 Task: Read out  the articles  posted on the  page of NVIDIA
Action: Mouse moved to (666, 175)
Screenshot: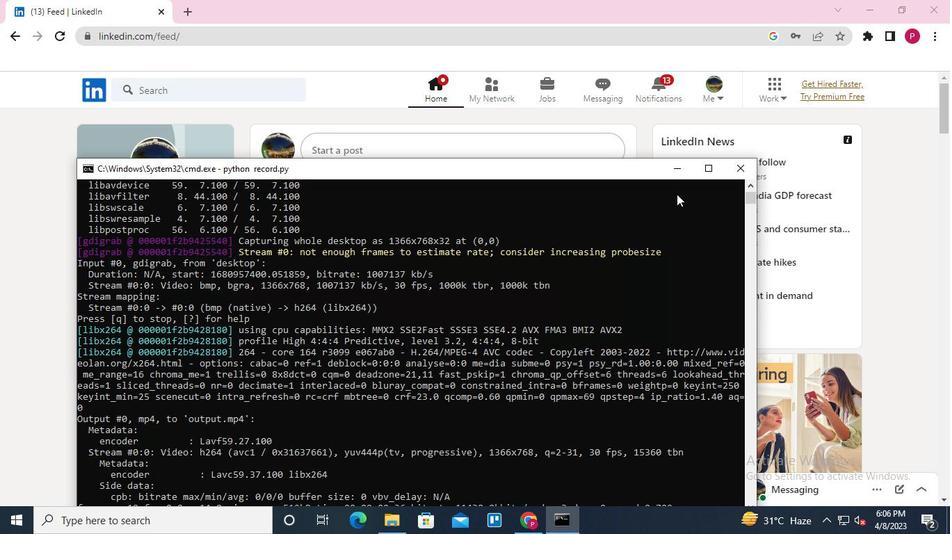 
Action: Mouse pressed left at (666, 175)
Screenshot: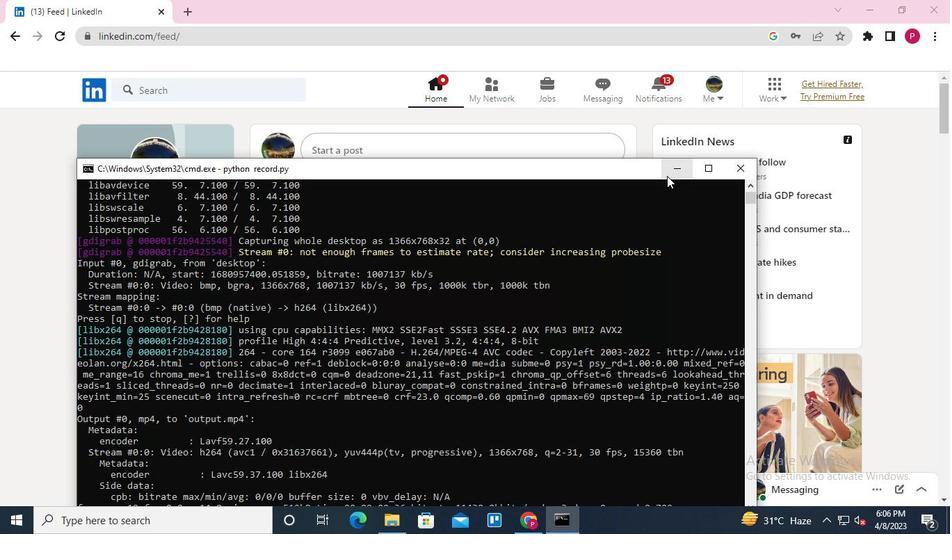 
Action: Mouse moved to (194, 89)
Screenshot: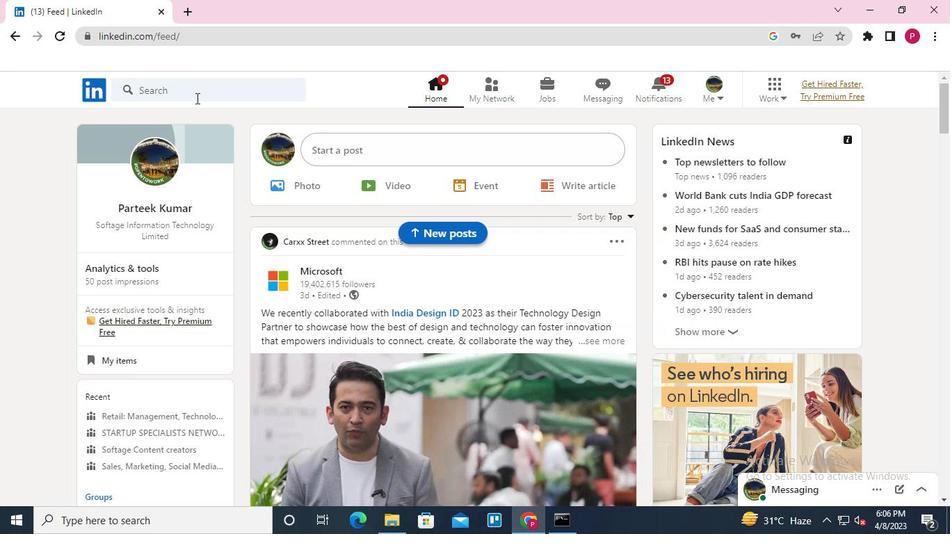 
Action: Mouse pressed left at (194, 89)
Screenshot: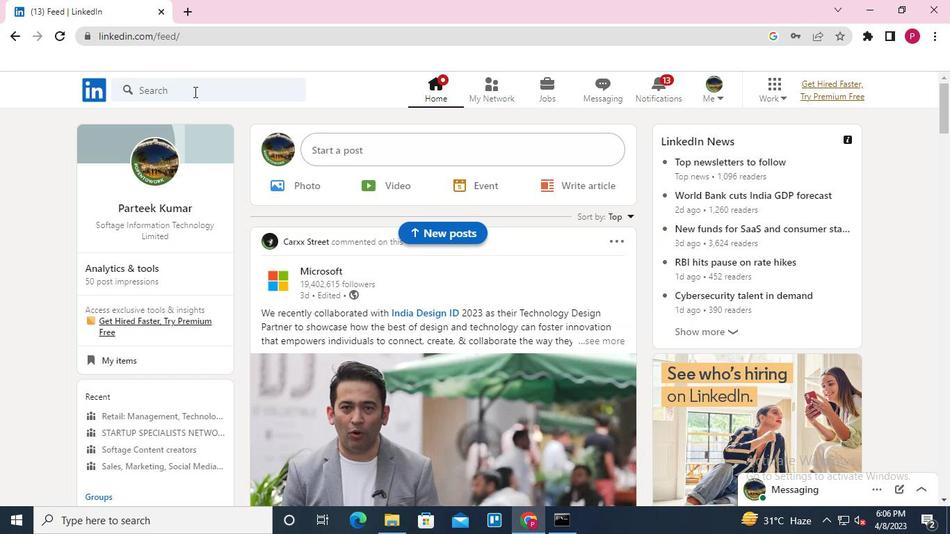 
Action: Mouse moved to (193, 89)
Screenshot: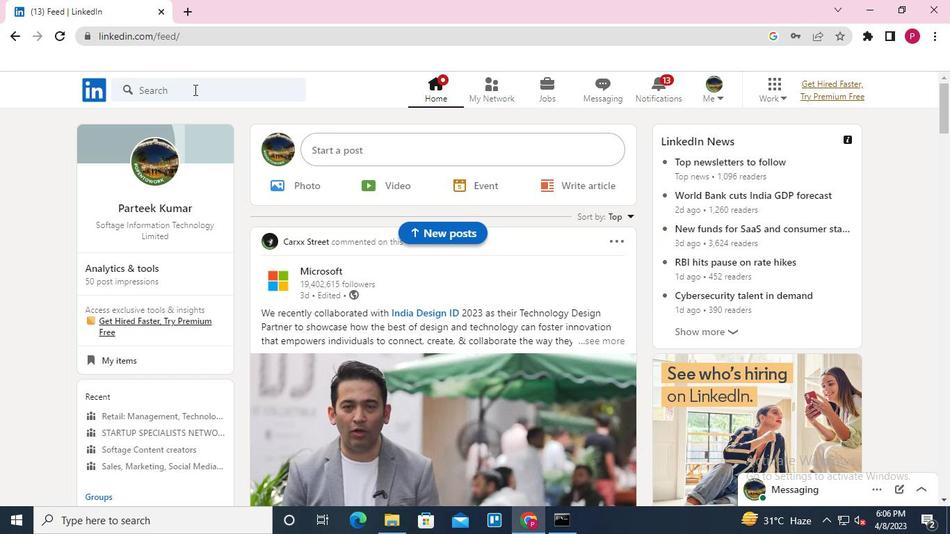 
Action: Keyboard Key.shift
Screenshot: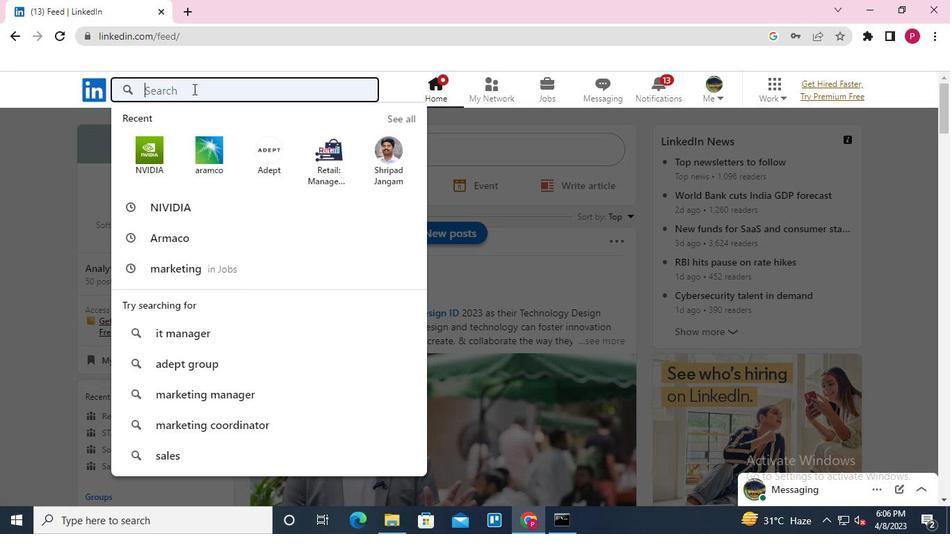 
Action: Keyboard N
Screenshot: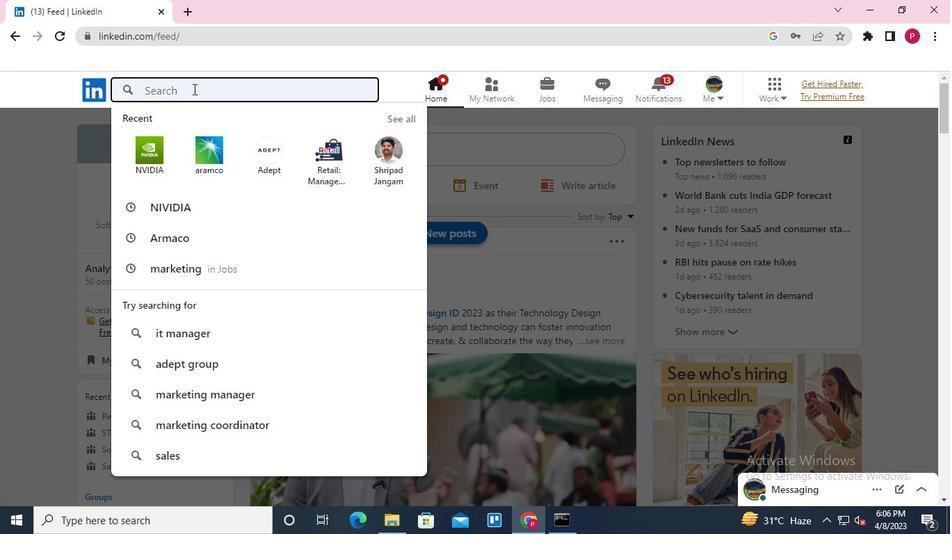 
Action: Keyboard V
Screenshot: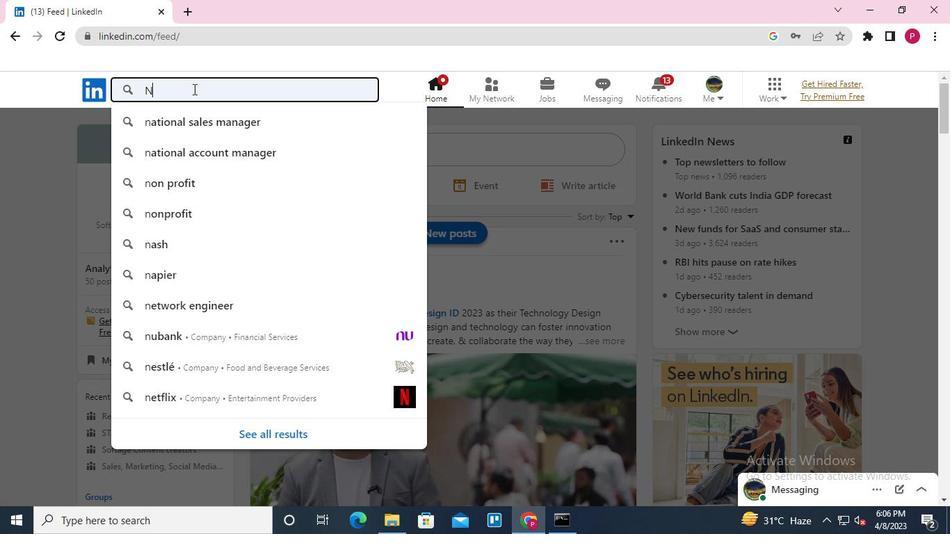 
Action: Keyboard I
Screenshot: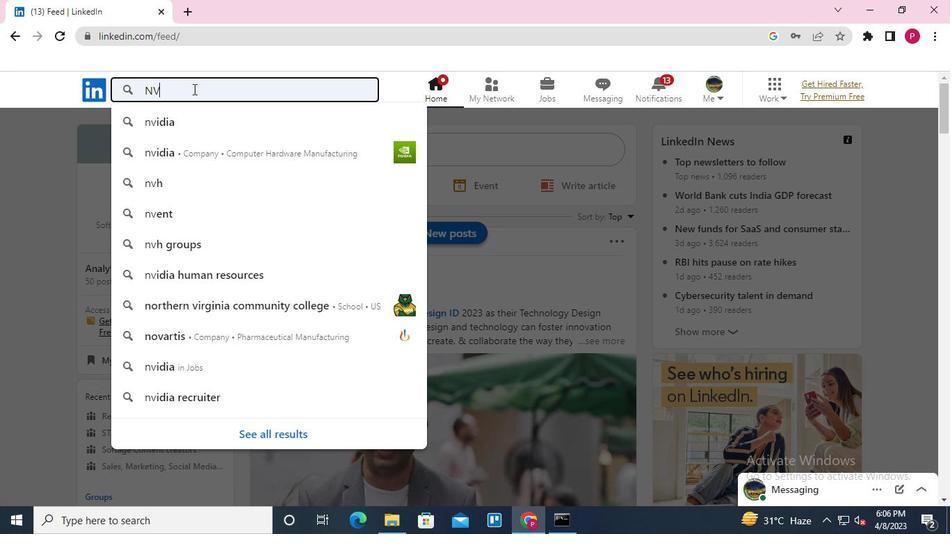
Action: Keyboard D
Screenshot: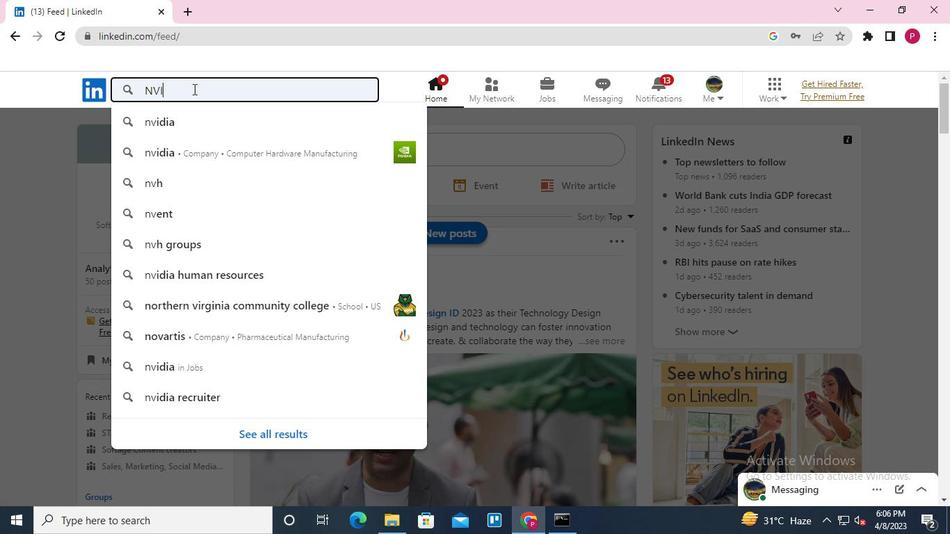 
Action: Keyboard I
Screenshot: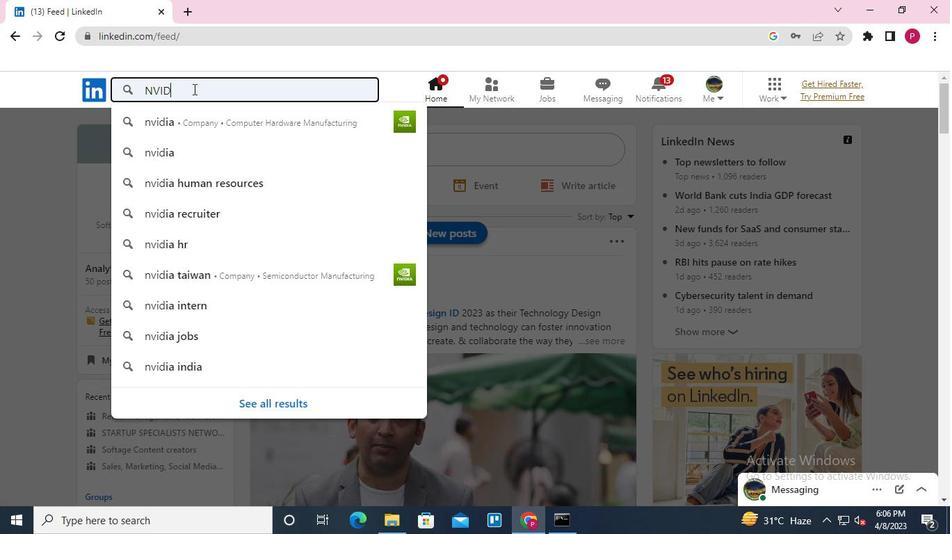 
Action: Keyboard A
Screenshot: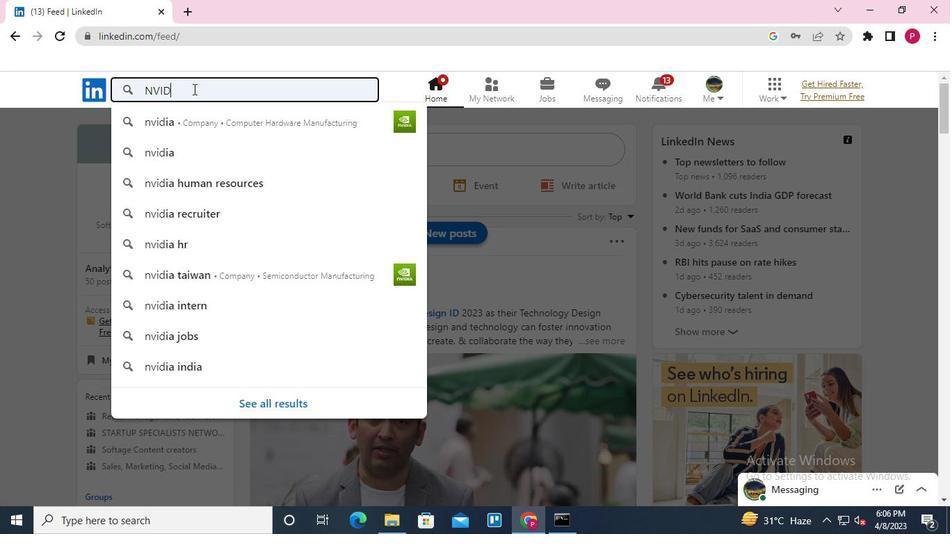 
Action: Keyboard Key.enter
Screenshot: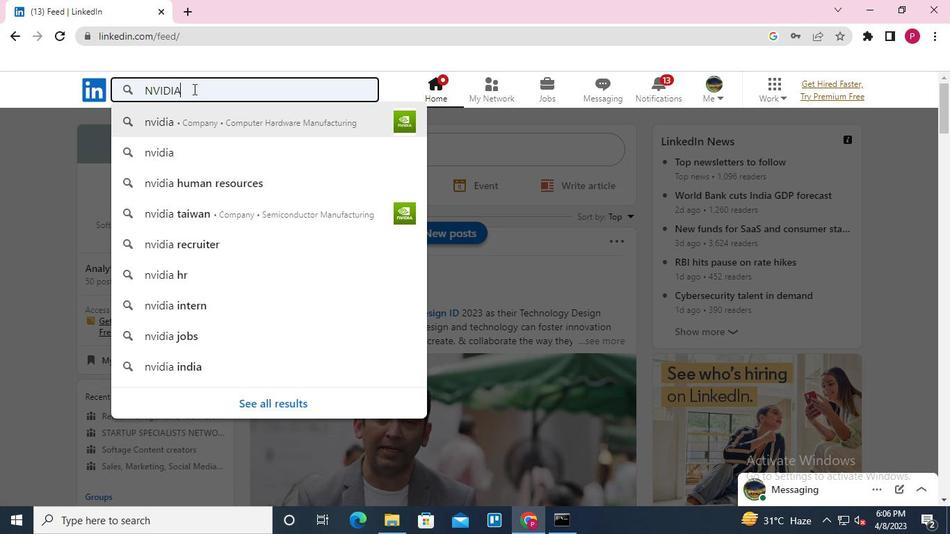 
Action: Mouse moved to (180, 189)
Screenshot: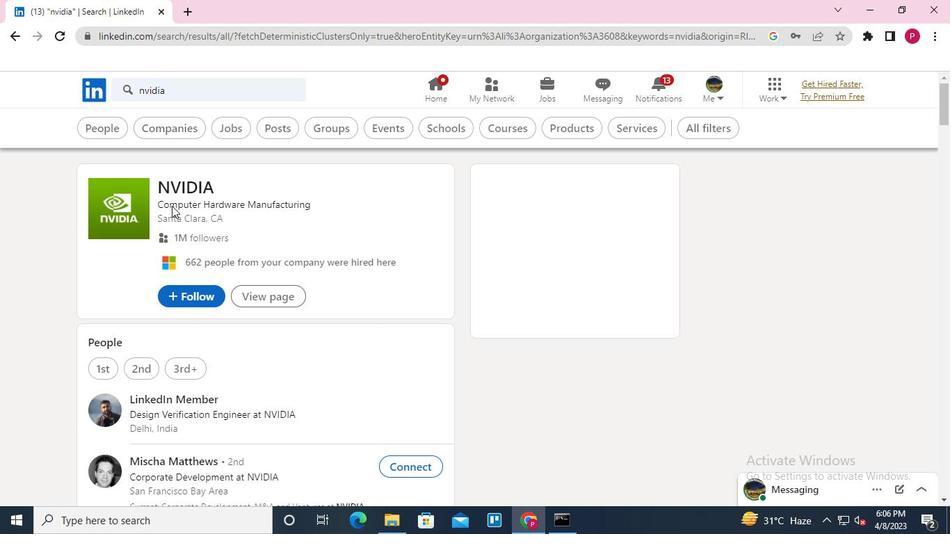 
Action: Mouse pressed left at (180, 189)
Screenshot: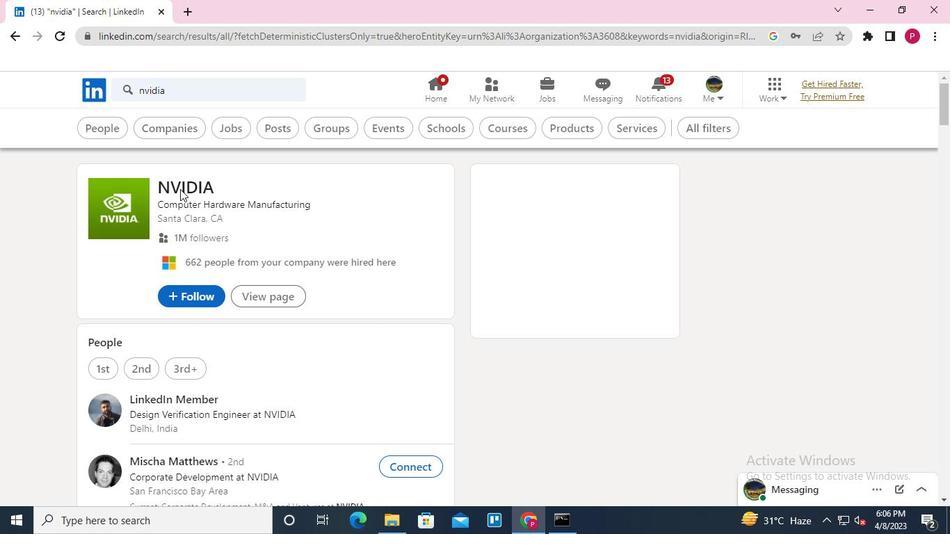 
Action: Mouse moved to (181, 188)
Screenshot: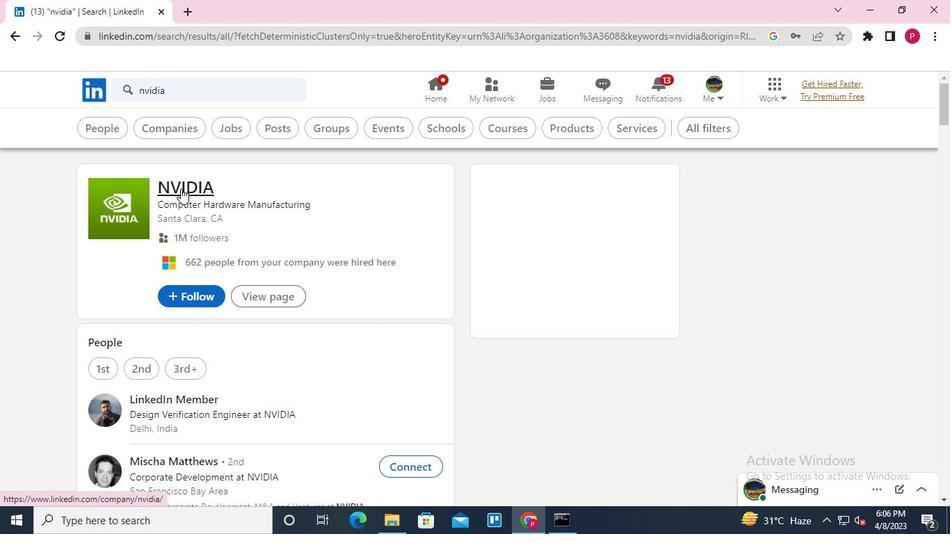 
Action: Mouse pressed left at (181, 188)
Screenshot: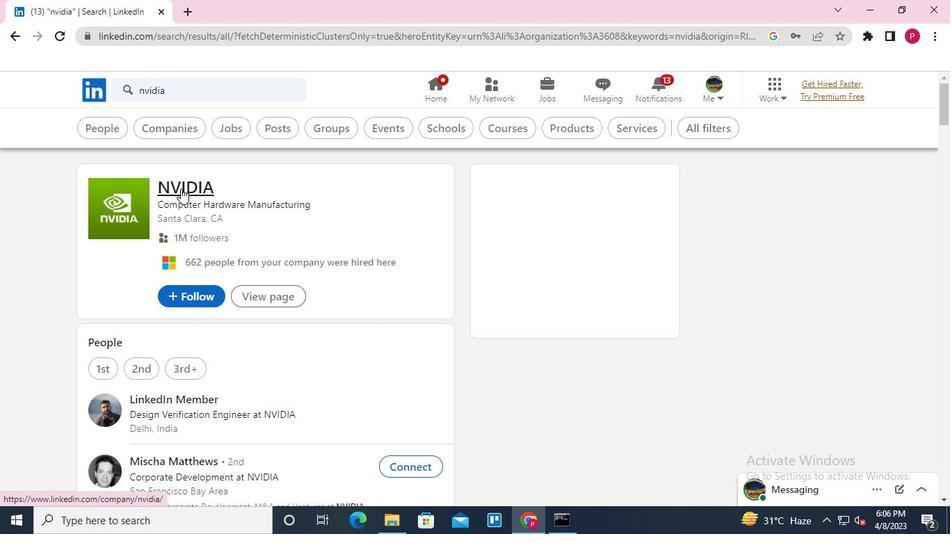 
Action: Mouse moved to (244, 164)
Screenshot: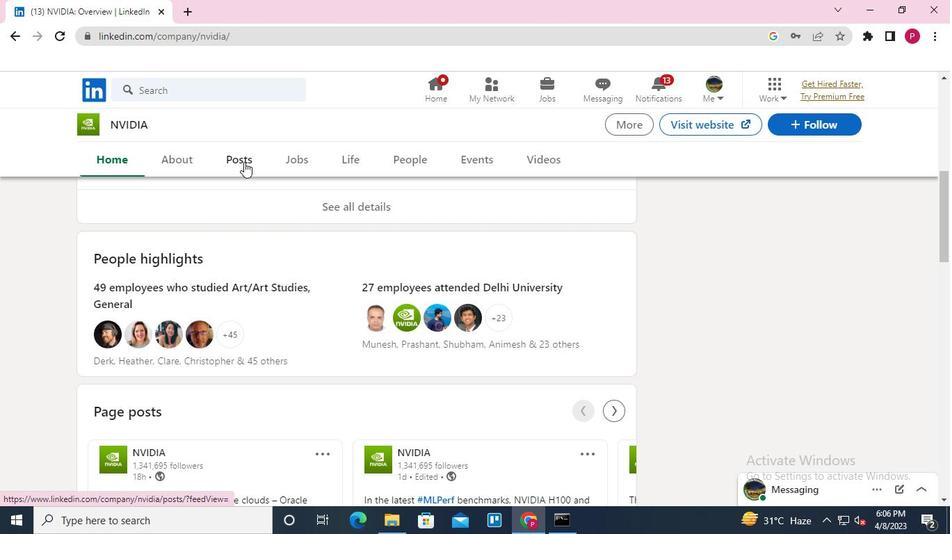 
Action: Mouse pressed left at (244, 164)
Screenshot: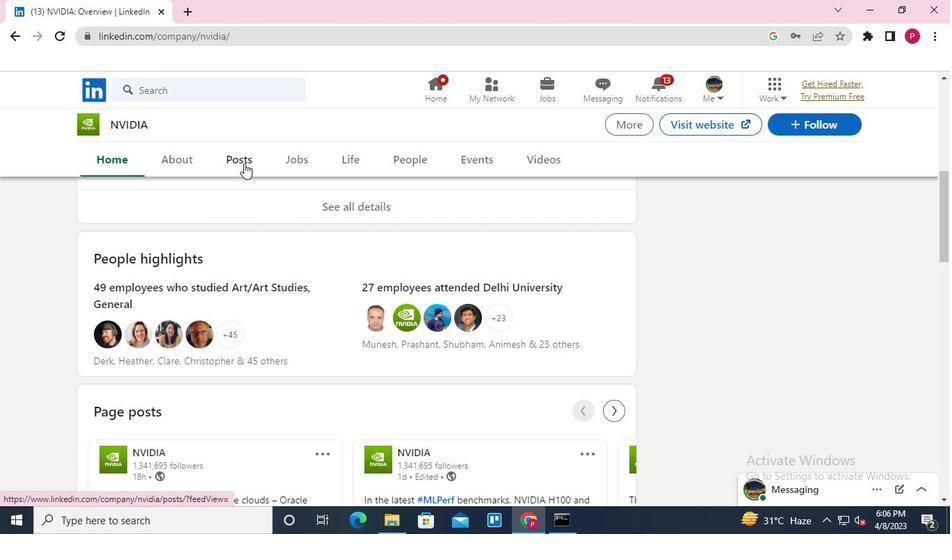 
Action: Mouse moved to (409, 317)
Screenshot: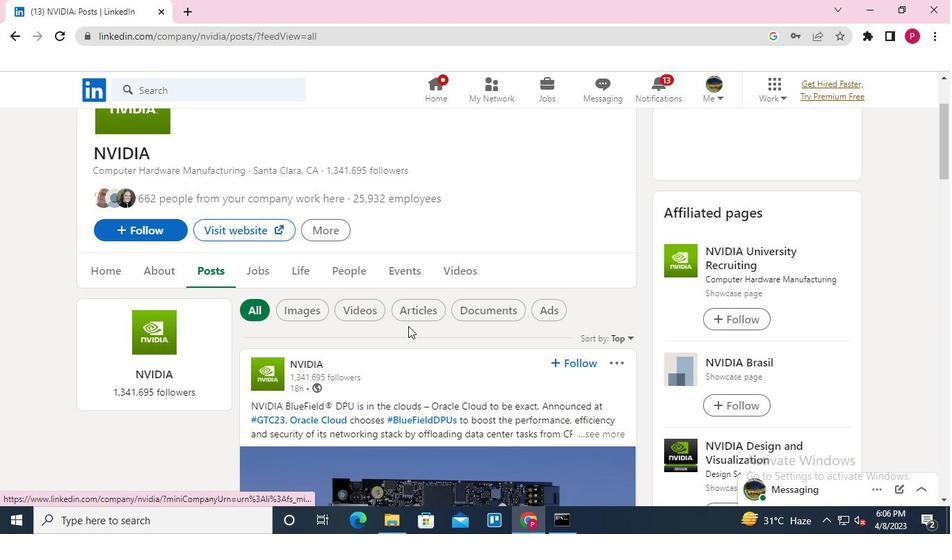 
Action: Mouse pressed left at (409, 317)
Screenshot: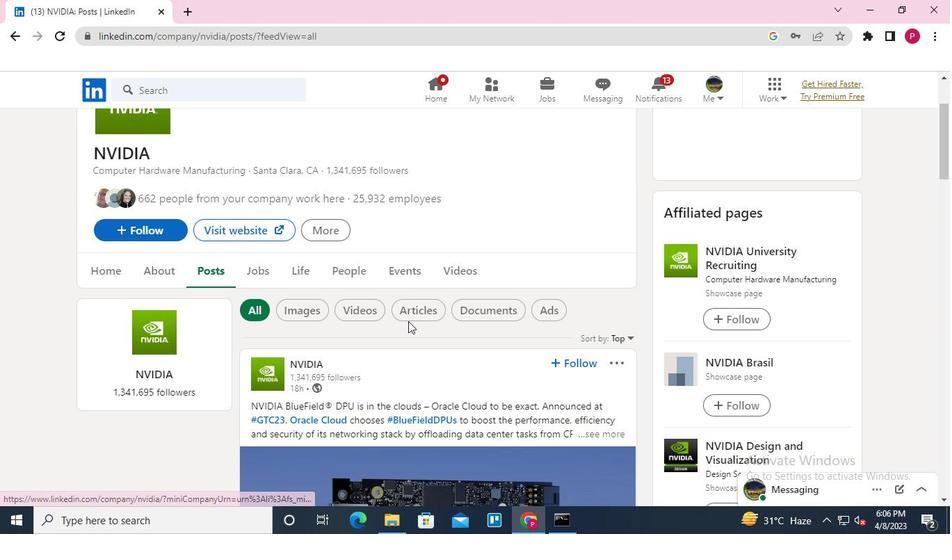
Action: Mouse moved to (413, 315)
Screenshot: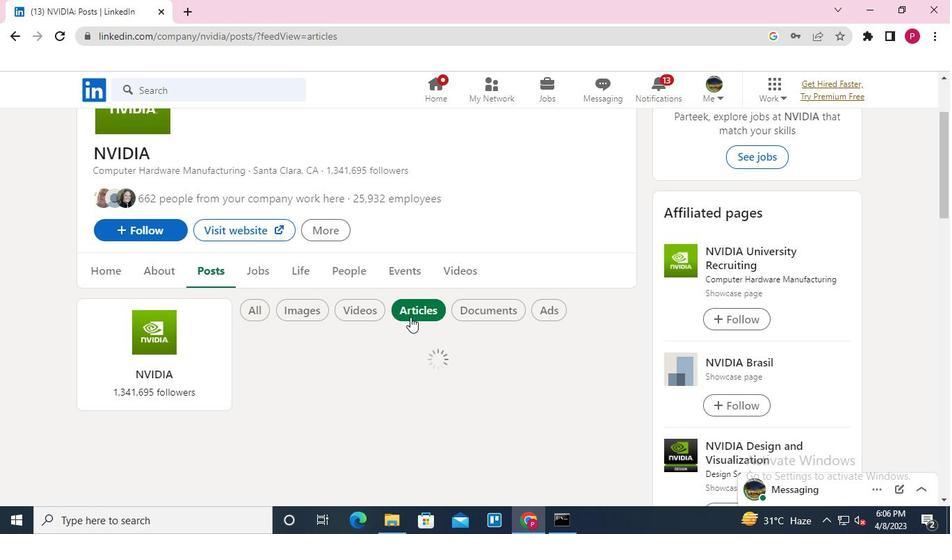 
Action: Keyboard Key.alt_l
Screenshot: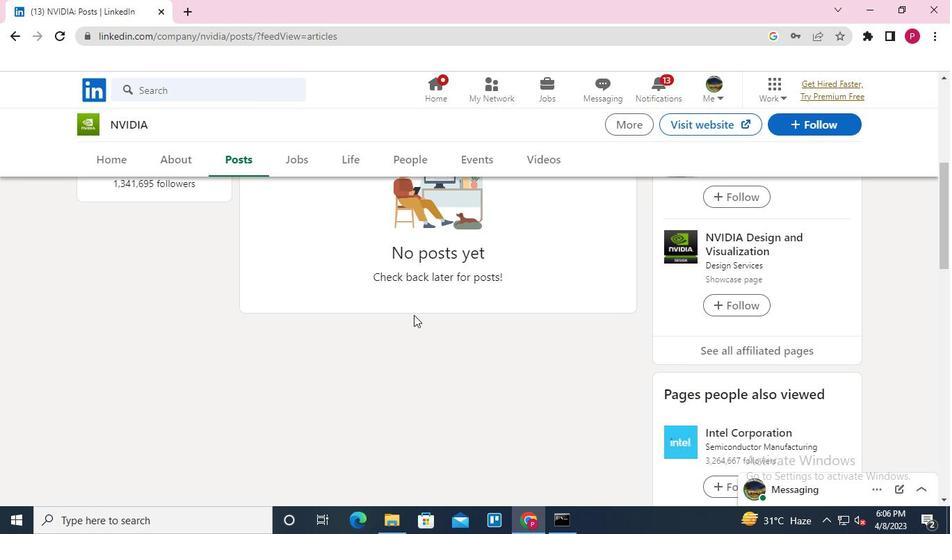 
Action: Keyboard Key.tab
Screenshot: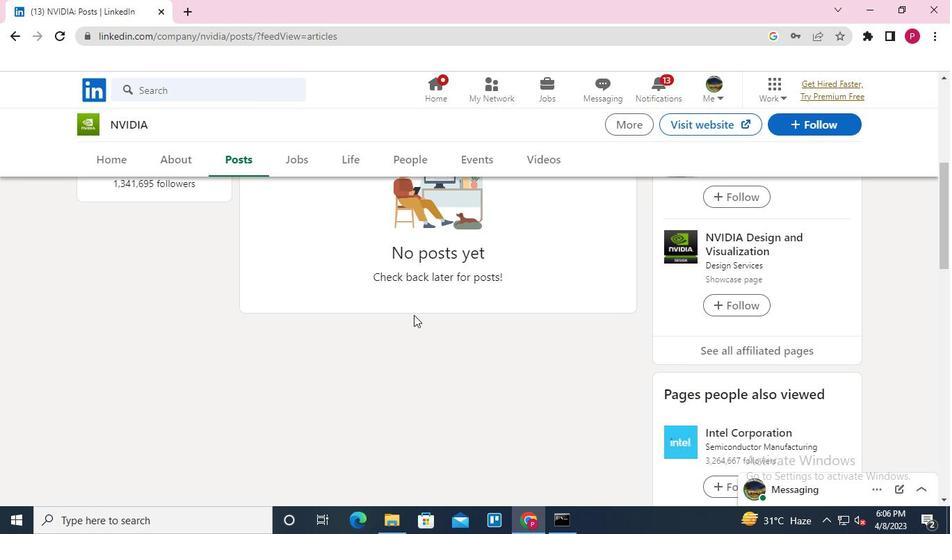 
Action: Mouse moved to (744, 166)
Screenshot: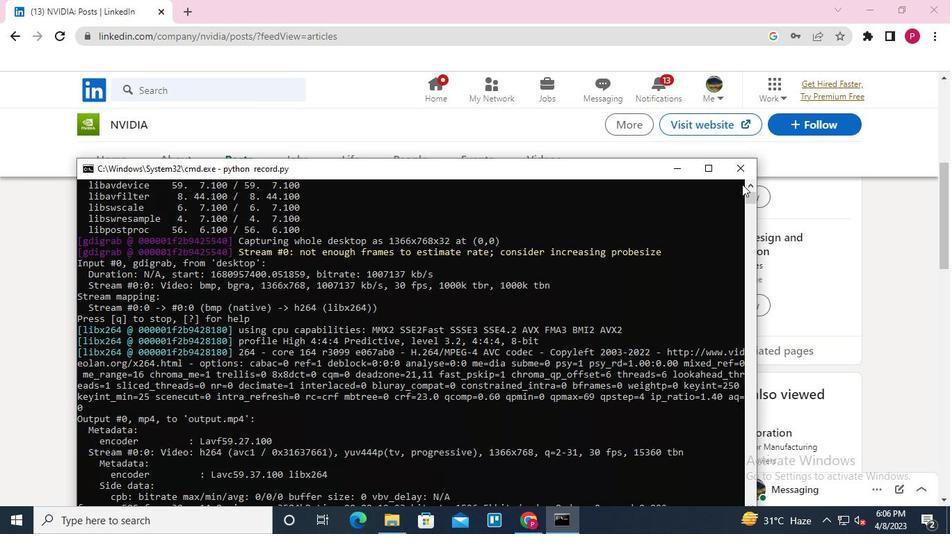 
Action: Mouse pressed left at (744, 166)
Screenshot: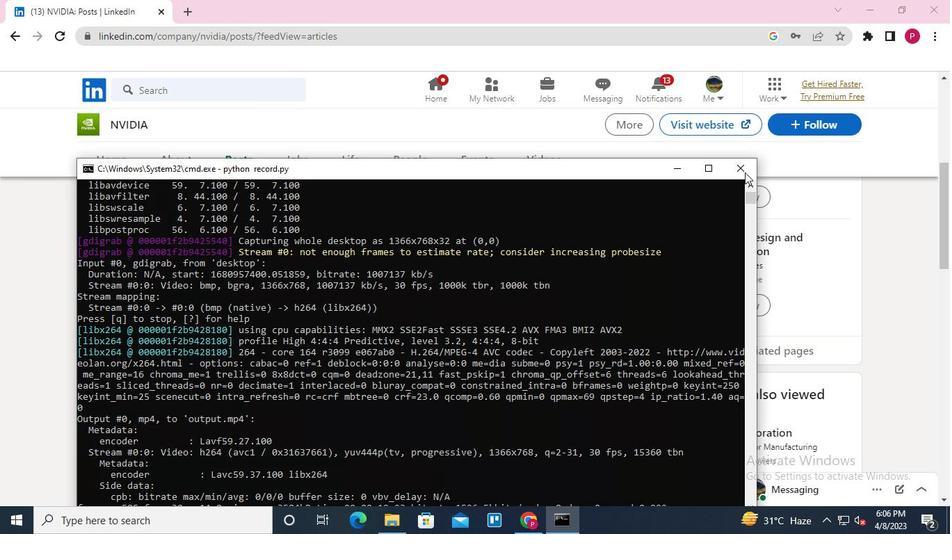 
